 Task: Create an event for the unplugged hiking trip.
Action: Mouse moved to (379, 403)
Screenshot: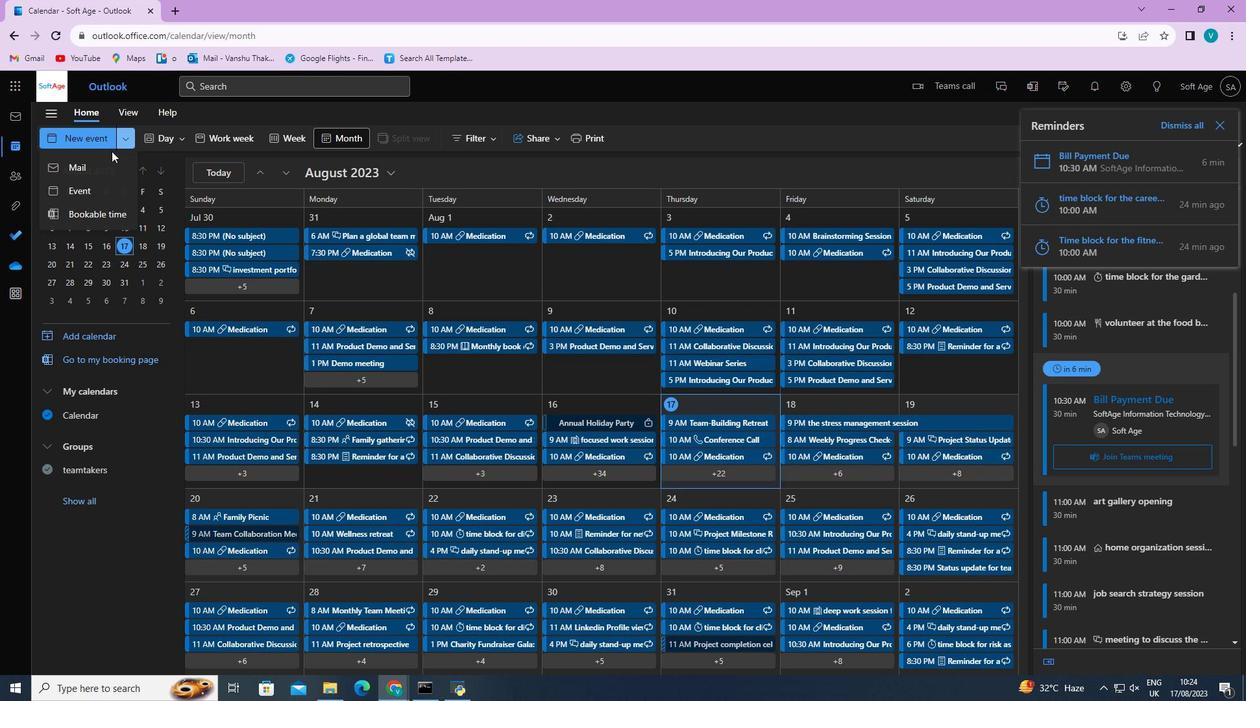 
Action: Mouse pressed left at (379, 403)
Screenshot: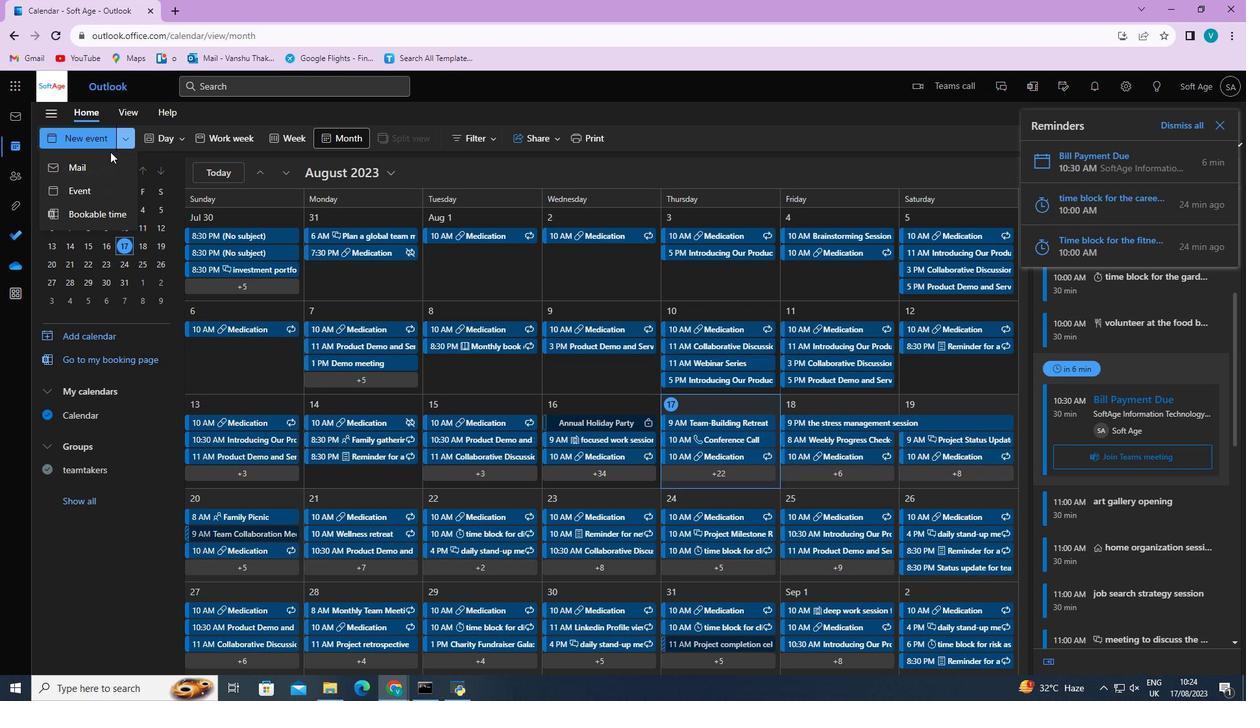 
Action: Mouse moved to (380, 392)
Screenshot: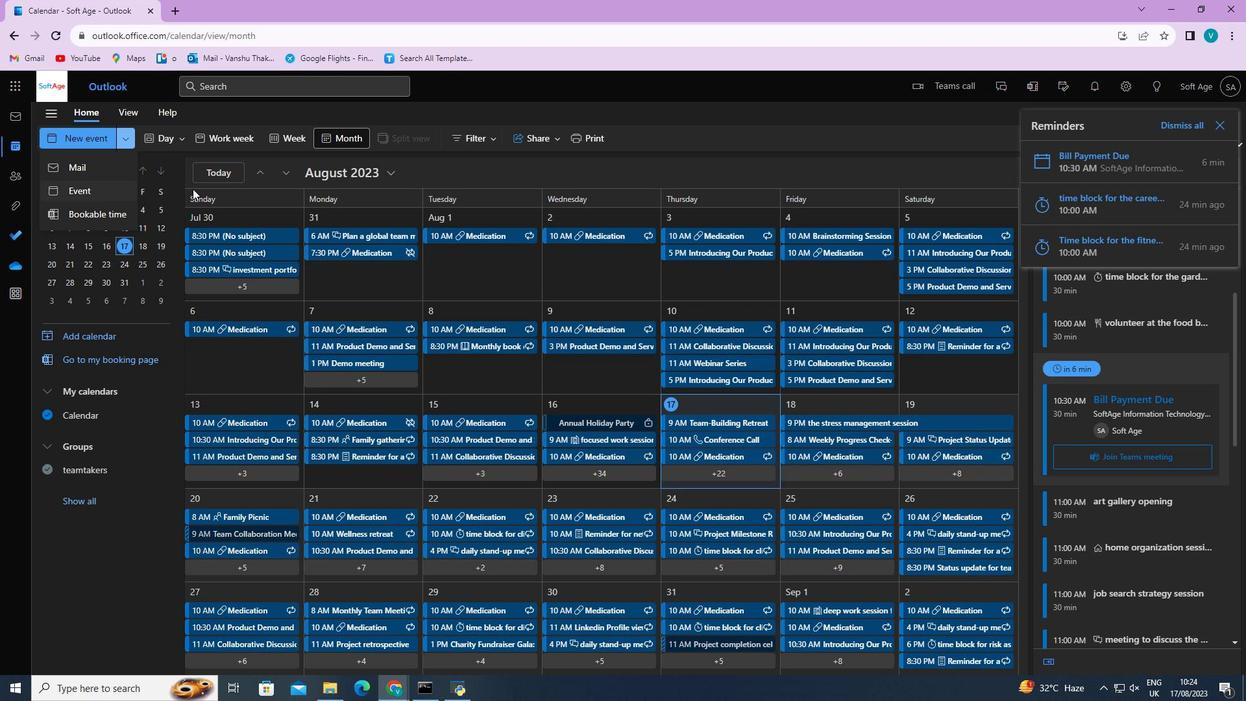 
Action: Mouse pressed left at (380, 392)
Screenshot: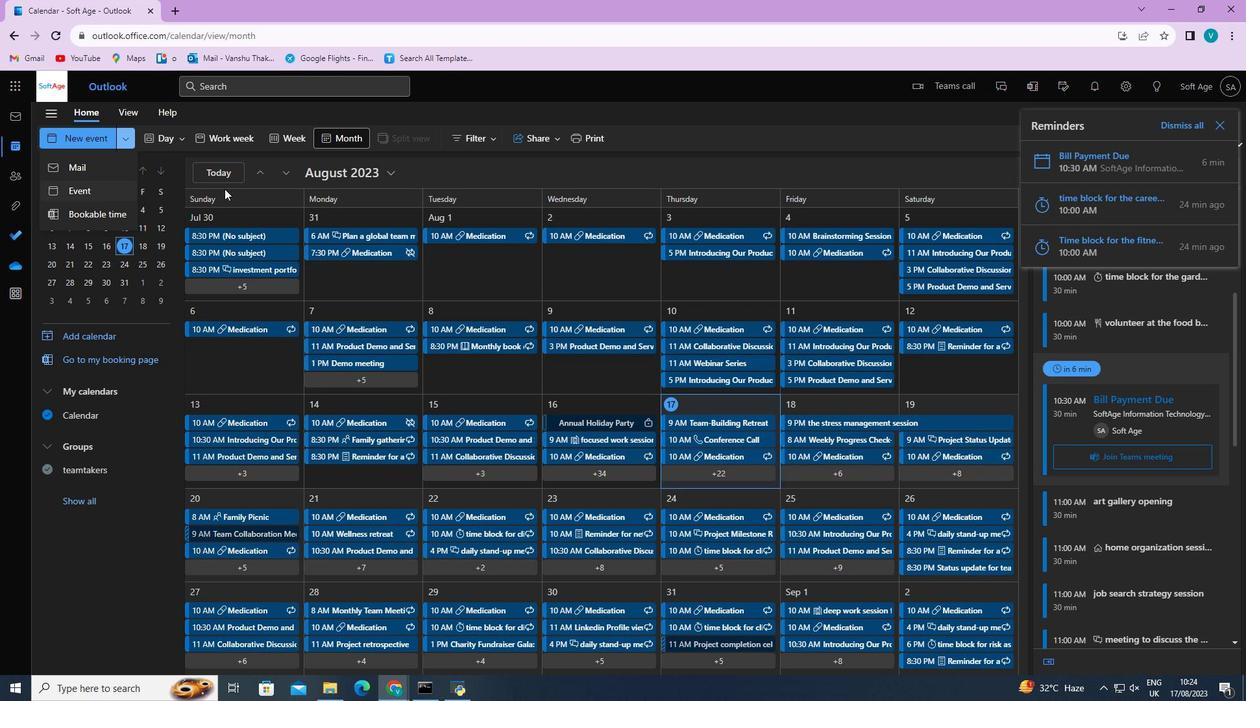 
Action: Mouse moved to (374, 386)
Screenshot: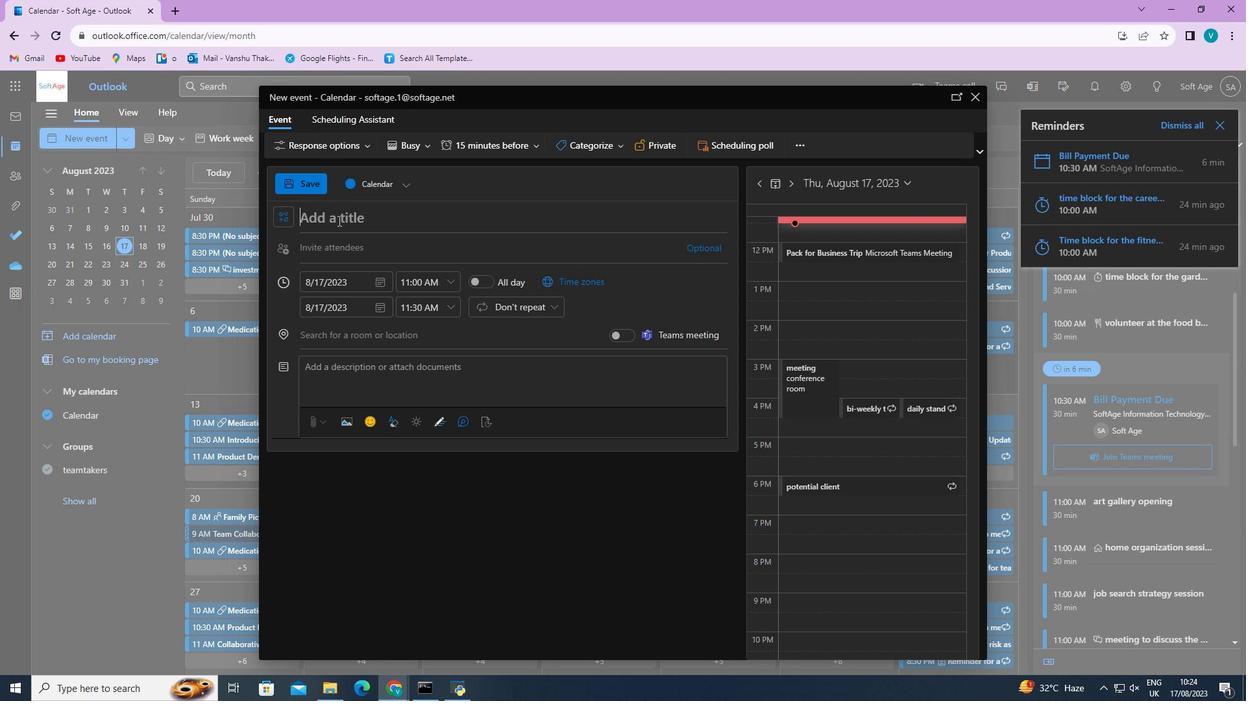 
Action: Mouse pressed left at (374, 386)
Screenshot: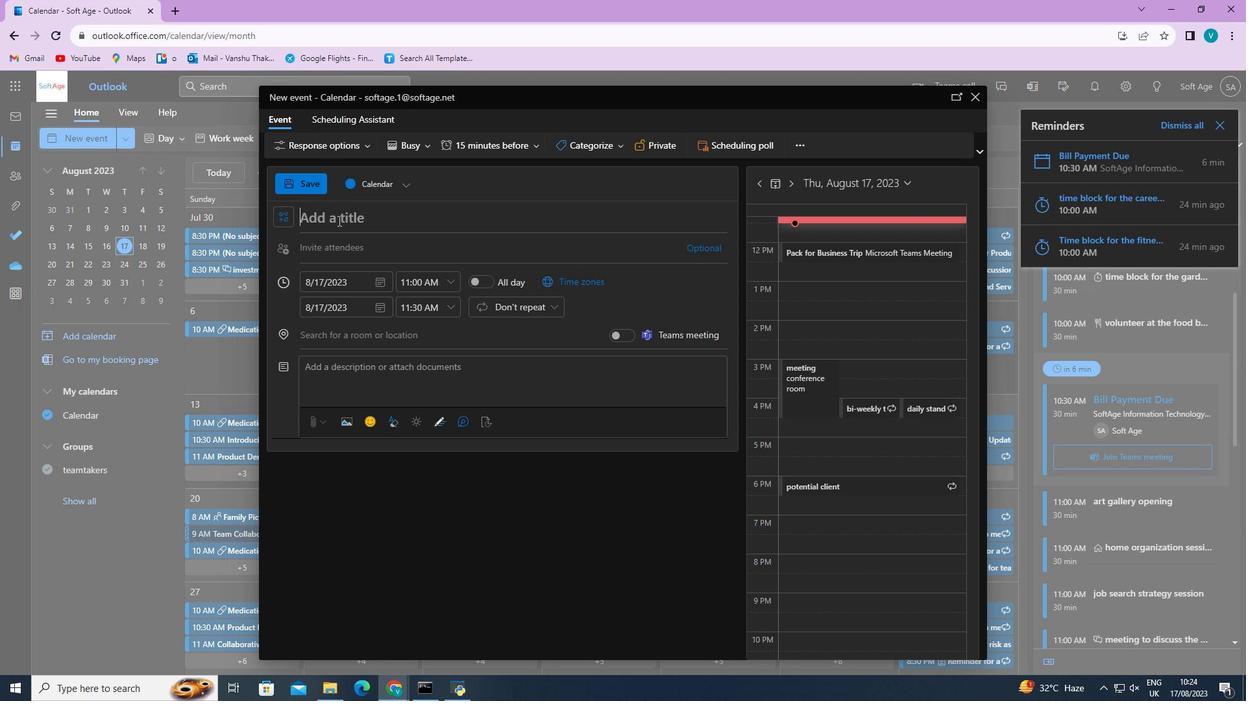 
Action: Key pressed unplugged<Key.space>hiking<Key.space>trip<Key.space>
Screenshot: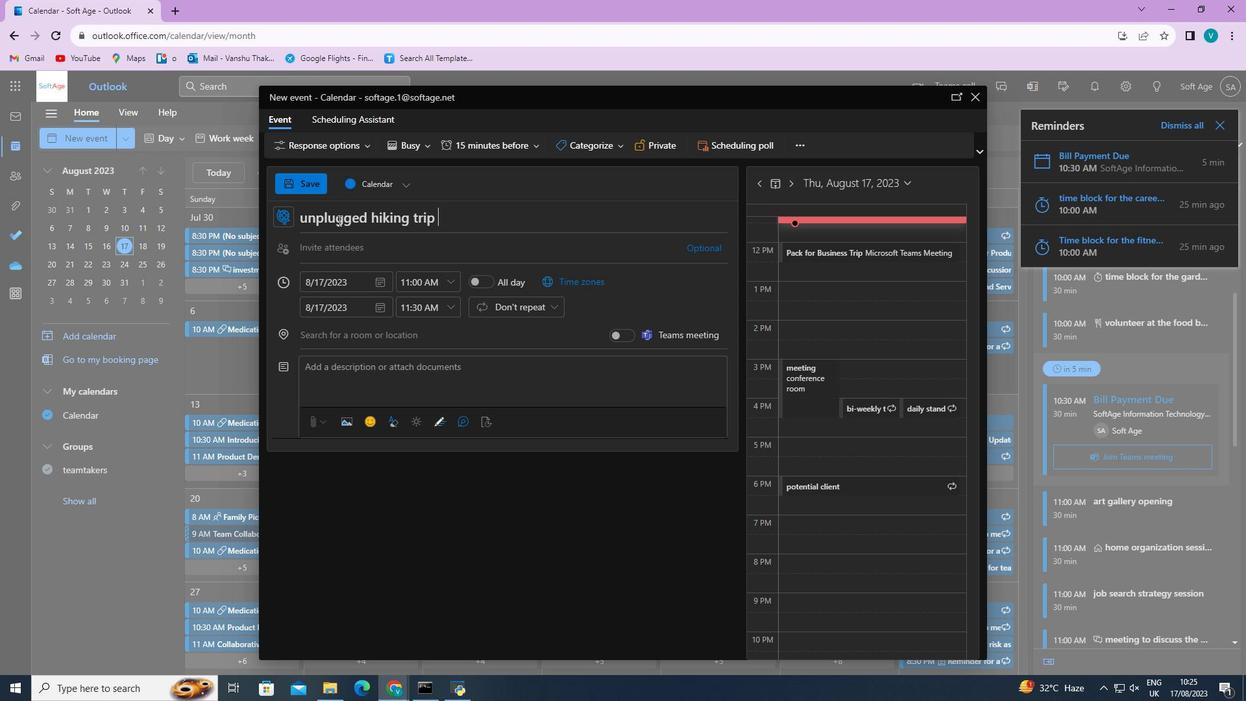 
Action: Mouse moved to (398, 309)
Screenshot: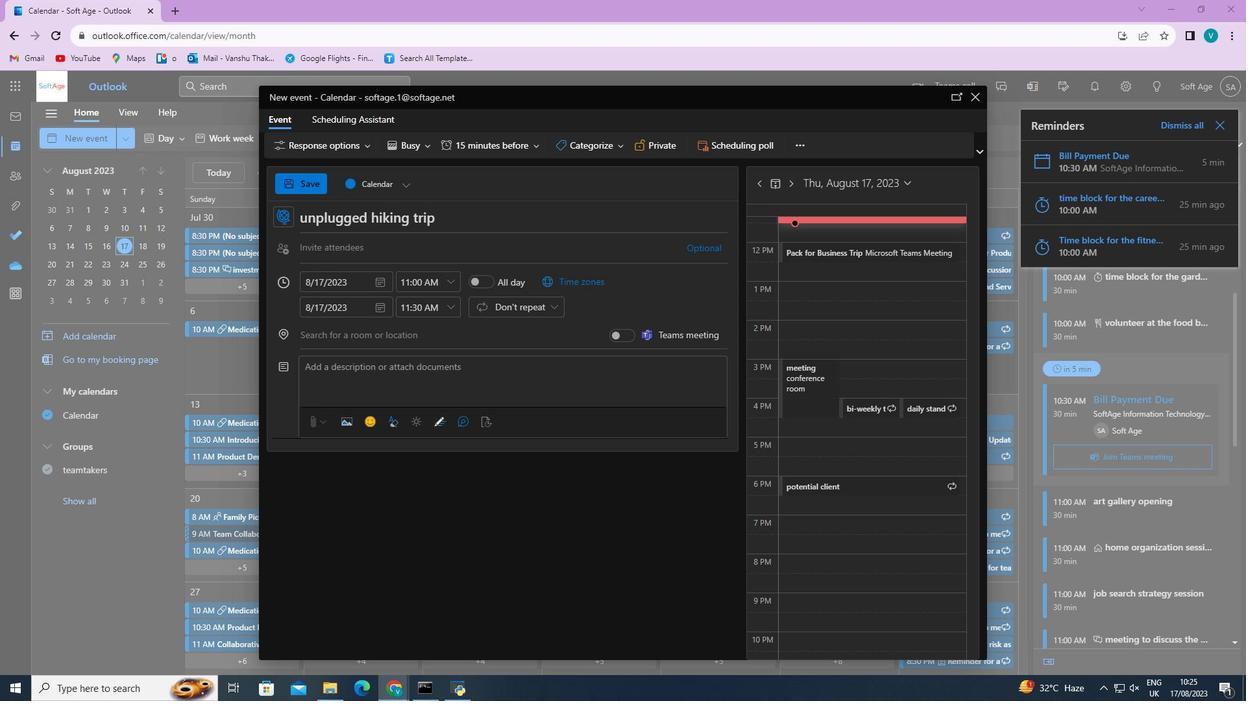 
Action: Mouse pressed left at (398, 309)
Screenshot: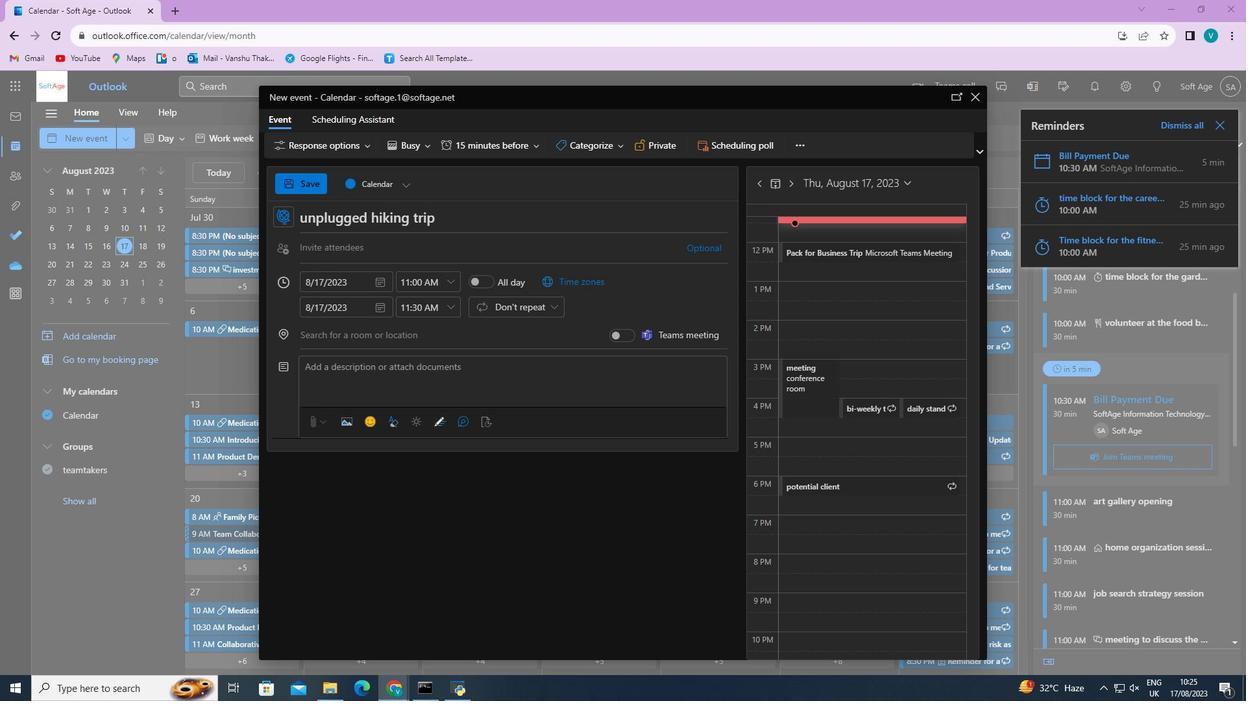 
Action: Mouse moved to (397, 318)
Screenshot: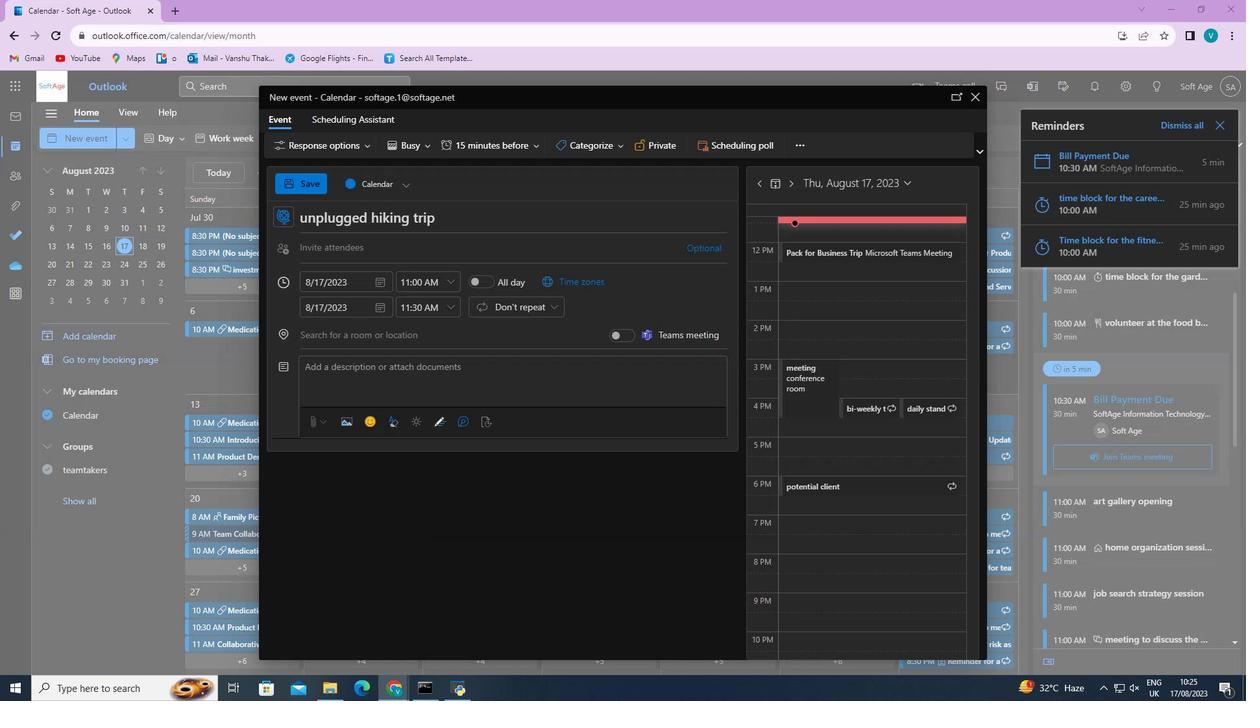
Action: Mouse pressed left at (397, 318)
Screenshot: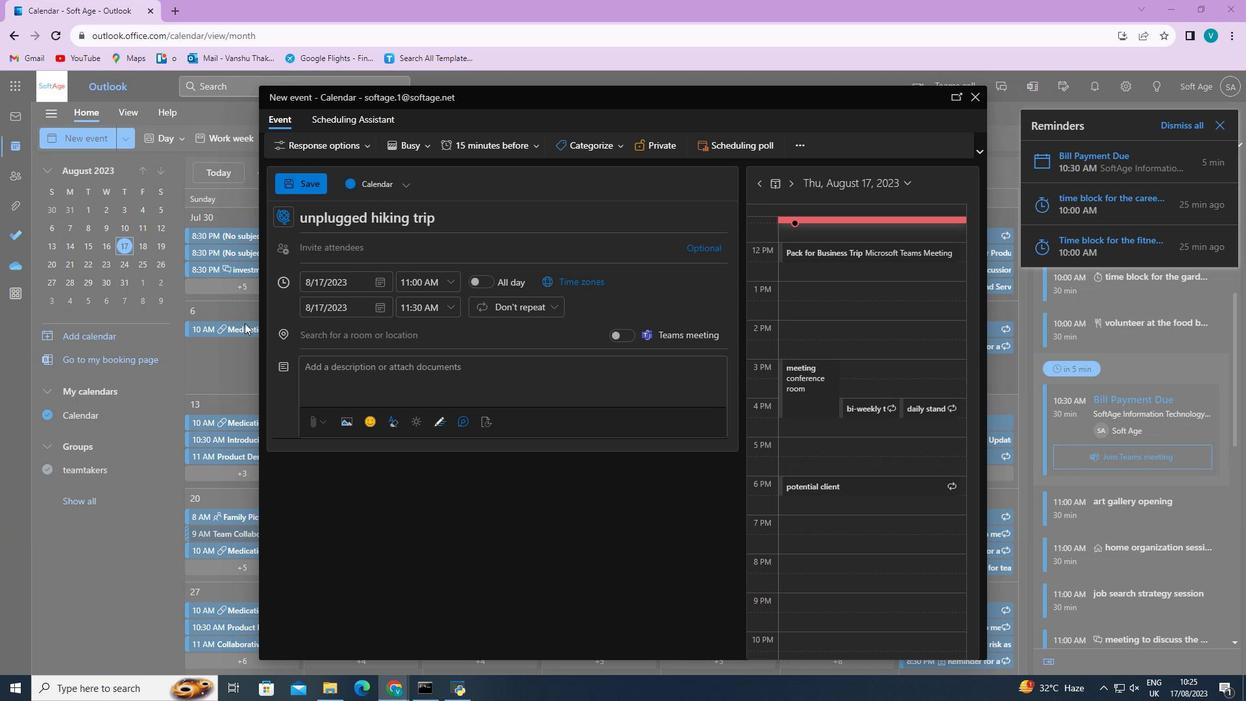 
Action: Mouse moved to (374, 355)
Screenshot: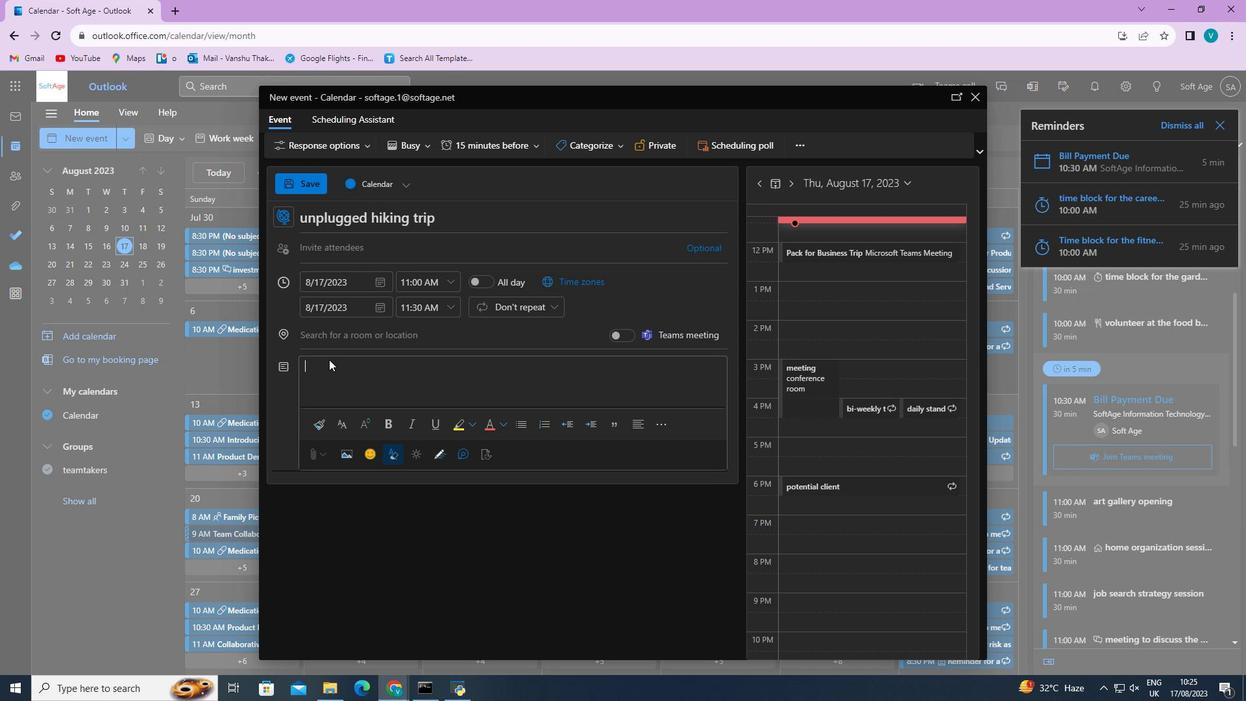 
Action: Mouse pressed left at (374, 355)
Screenshot: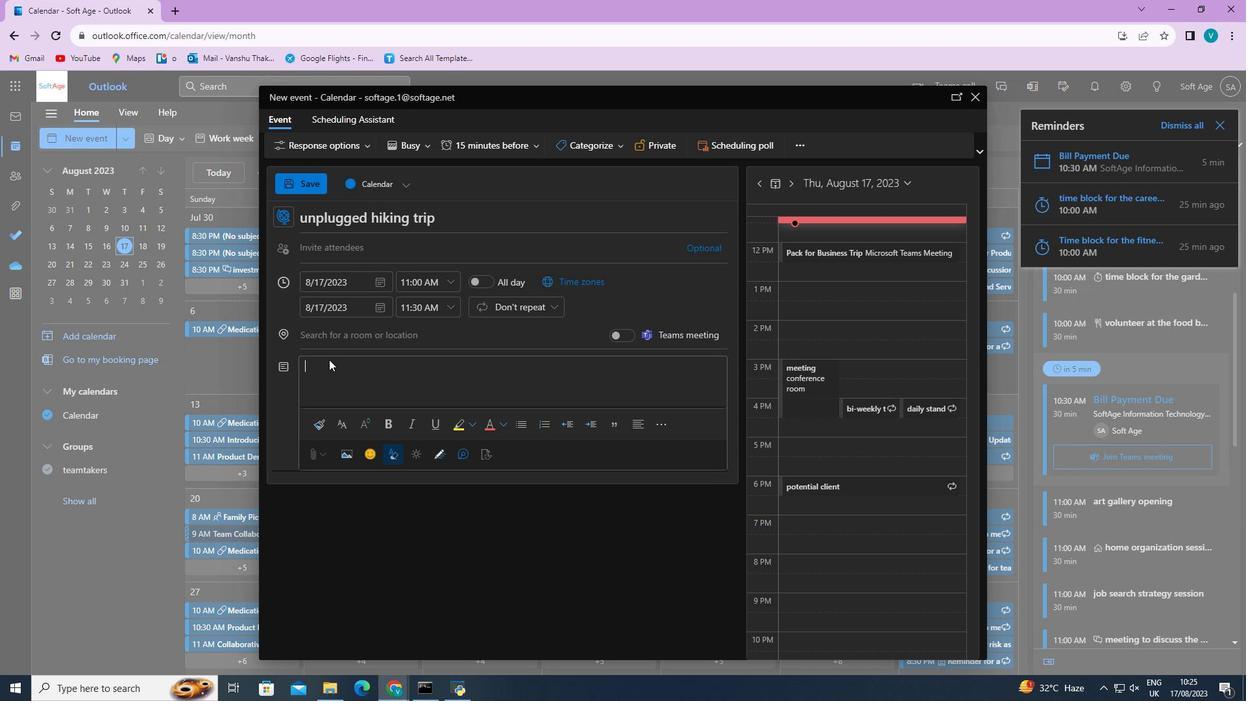 
Action: Mouse moved to (373, 362)
Screenshot: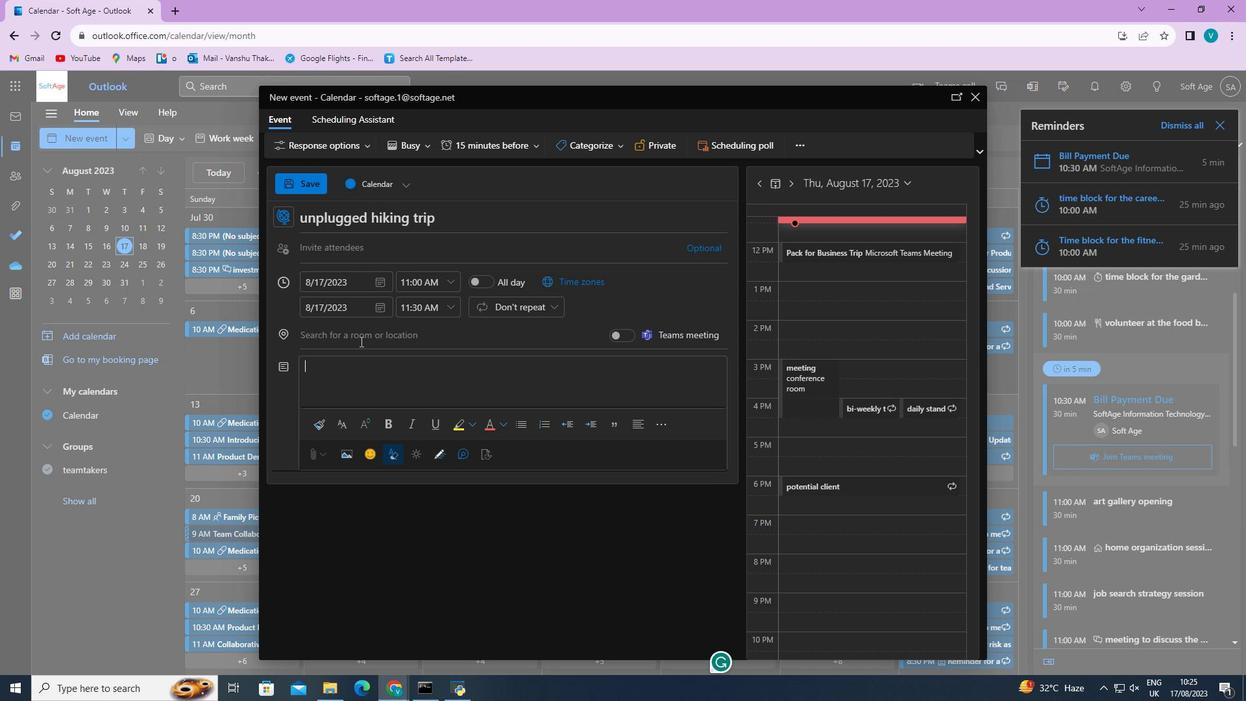 
Action: Key pressed em<Key.backspace><Key.backspace><Key.shift><Key.shift><Key.shift><Key.shift><Key.shift><Key.shift><Key.shift><Key.shift>Embark<Key.space>ona<Key.backspace><Key.space>a<Key.space>transformation<Key.space>journey<Key.space>with<Key.space>our<Key.space>unplugged<Key.space>hiking<Key.space><Key.backspace><Key.space><Key.backspace><Key.backspace><Key.backspace><Key.backspace><Key.backspace><Key.backspace><Key.backspace><Key.left><Key.left><Key.left><Key.left><Key.left><Key.left><Key.left><Key.left><Key.left><Key.backspace><Key.shift>U<Key.right><Key.right><Key.right><Key.right><Key.right><Key.right><Key.right><Key.right><Key.right><Key.right><Key.right><Key.right><Key.right><Key.shift><Key.shift><Key.shift><Key.shift><Key.shift><Key.shift><Key.shift><Key.shift><Key.shift><Key.shift><Key.shift><Key.shift><Key.shift><Key.shift><Key.shift><Key.shift><Key.shift><Key.shift><Key.shift><Key.shift><Key.shift><Key.shift><Key.shift><Key.shift><Key.shift><Key.shift><Key.shift><Key.shift><Key.shift><Key.shift><Key.shift><Key.shift><Key.shift><Key.shift><Key.shift><Key.shift><Key.shift><Key.shift>Hiking<Key.space><Key.shift>Retreat<Key.space><Key.backspace>,<Key.space>a<Key.space>rejuvenating<Key.space>eas<Key.backspace><Key.backspace>scape<Key.space>into<Key.space>the<Key.space>heart<Key.space>of<Key.space>nature<Key.space>where<Key.space>you<Key.space>can<Key.space>disconnect<Key.space>from<Key.space>the<Key.space>digital<Key.space>world<Key.space>and<Key.space>immerse<Key.space>your<Key.space><Key.backspace><Key.right><Key.space>in<Key.space>the<Key.space>beauty<Key.space>and<Key.space>tranquility<Key.space>of<Key.space>the<Key.space>out<Key.space><Key.backspace><Key.right><Key.space><Key.backspace>.<Key.space><Key.shift>This<Key.space>retreat<Key.space>is<Key.space>an<Key.space>opportunity<Key.space>to<Key.space>slow<Key.space>down,<Key.space>breathe<Key.space>in<Key.space>the<Key.space>fresh<Key.space>s<Key.backspace>air<Key.space><Key.backspace>,<Key.space>and<Key.space>rediscover<Key.space>the<Key.space>simple<Key.space>pleas<Key.right>n<Key.backspace><Key.space>life<Key.space><Key.backspace>.<Key.space>
Screenshot: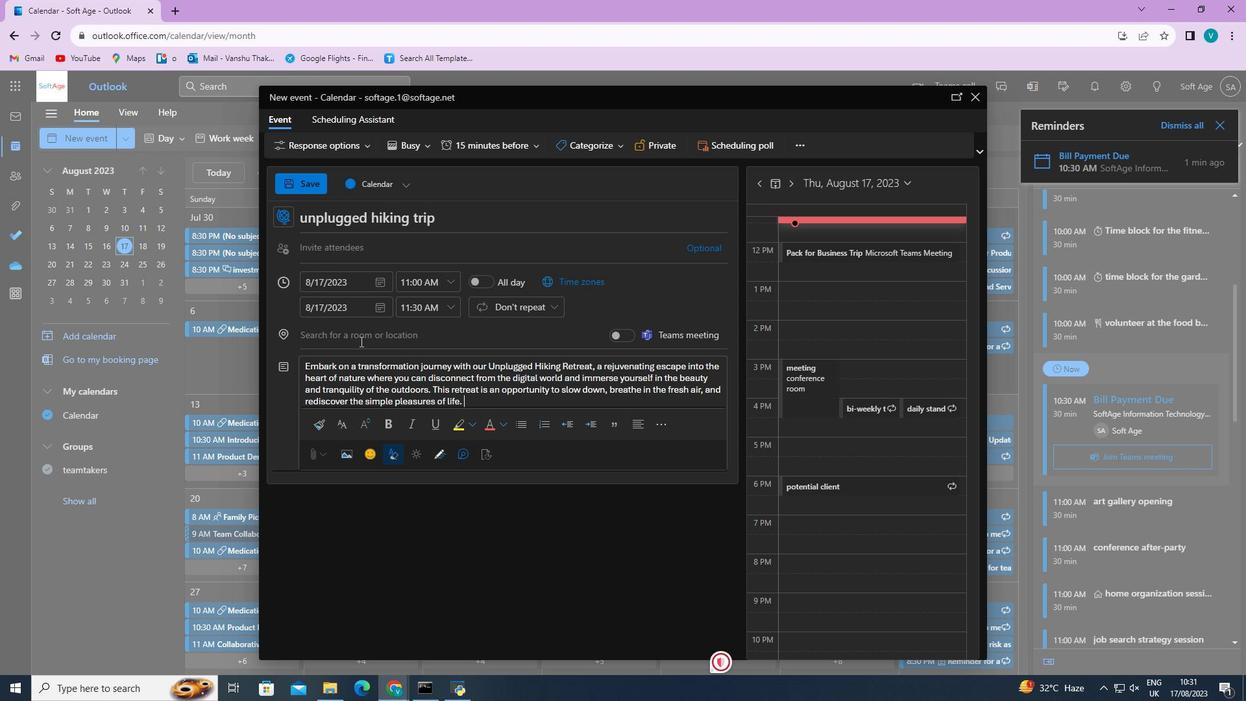 
Action: Mouse moved to (375, 394)
Screenshot: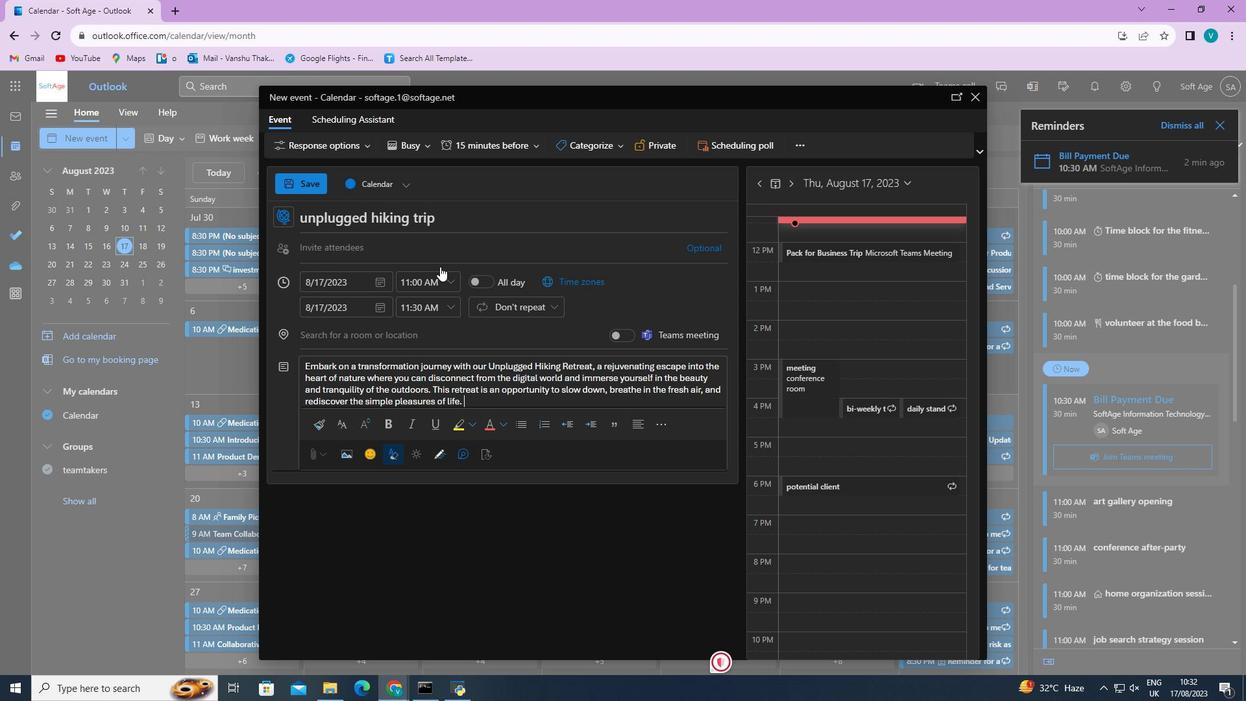 
Action: Mouse pressed left at (375, 394)
Screenshot: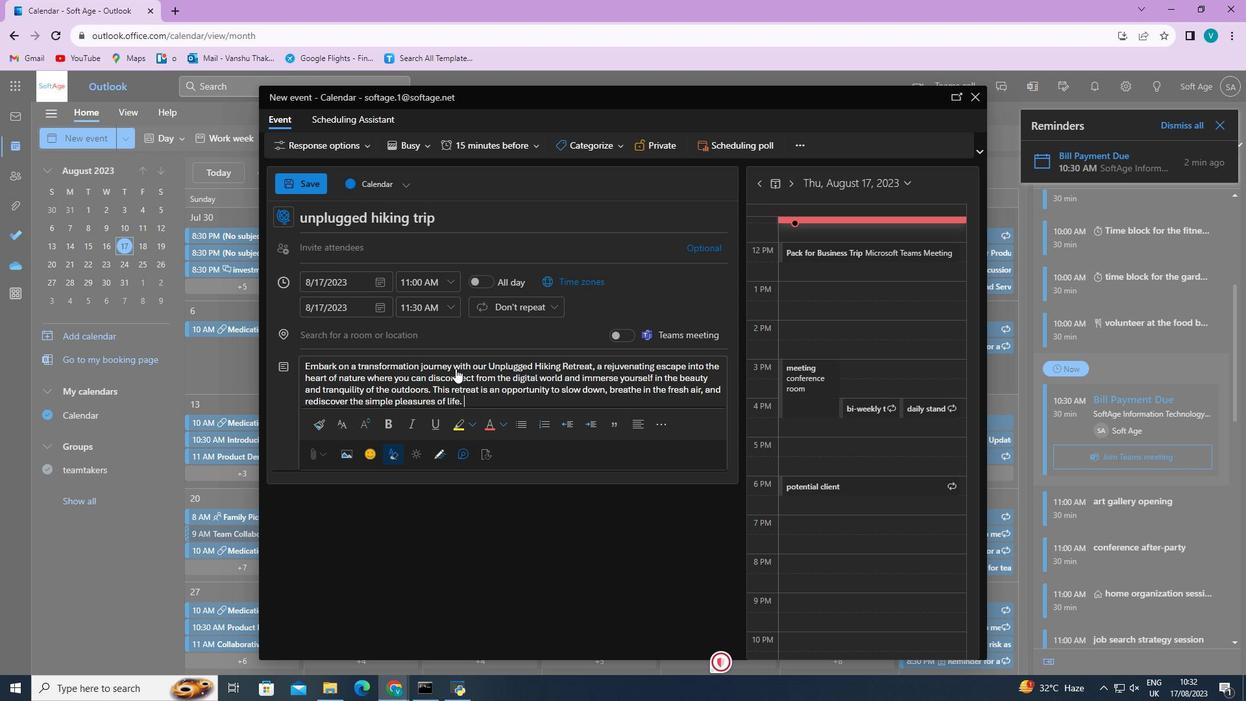 
Action: Mouse moved to (373, 403)
Screenshot: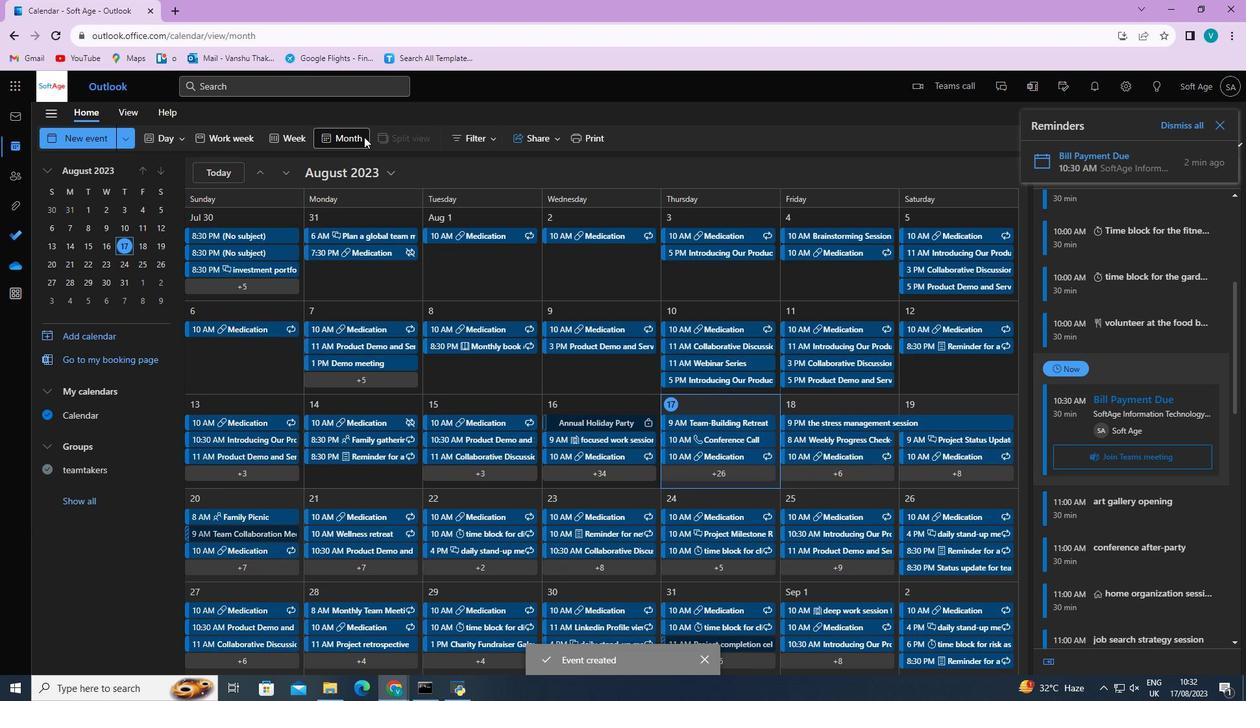 
